 Task: Select Draft.
Action: Mouse moved to (795, 205)
Screenshot: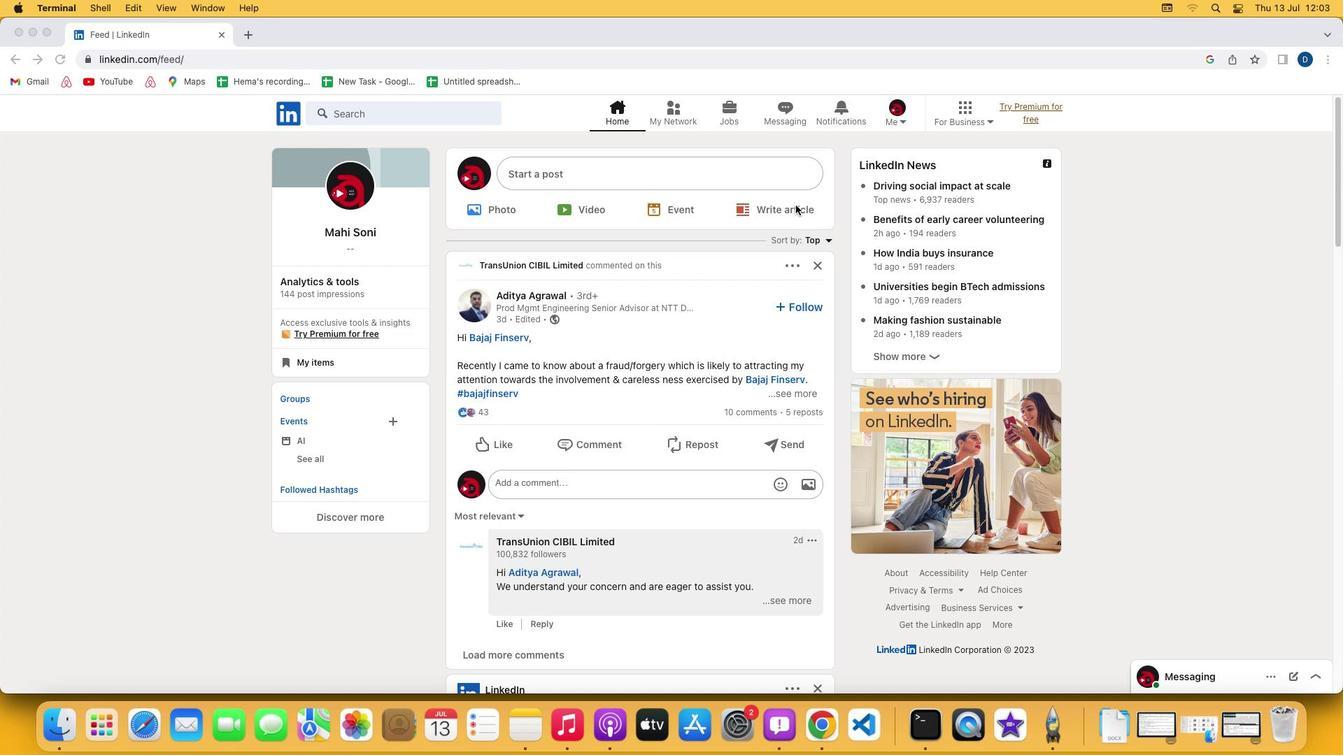 
Action: Mouse pressed left at (795, 205)
Screenshot: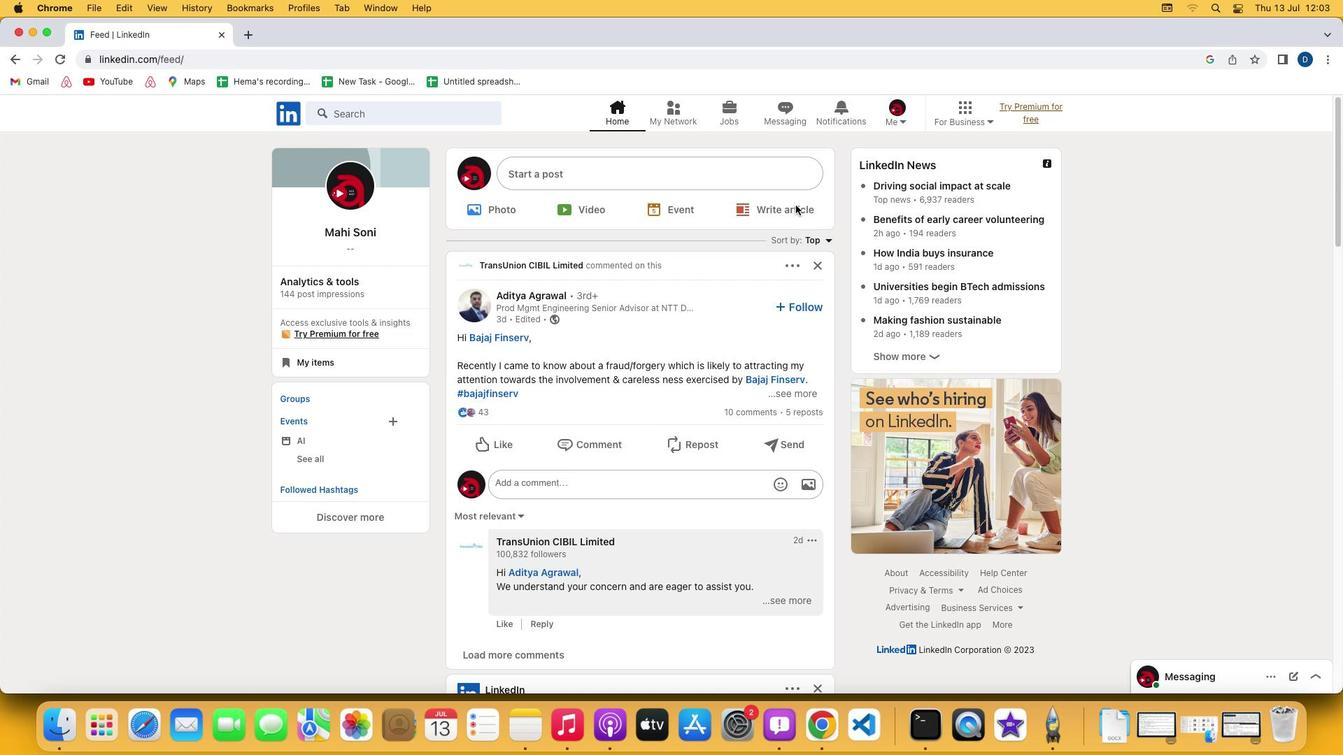 
Action: Mouse moved to (793, 207)
Screenshot: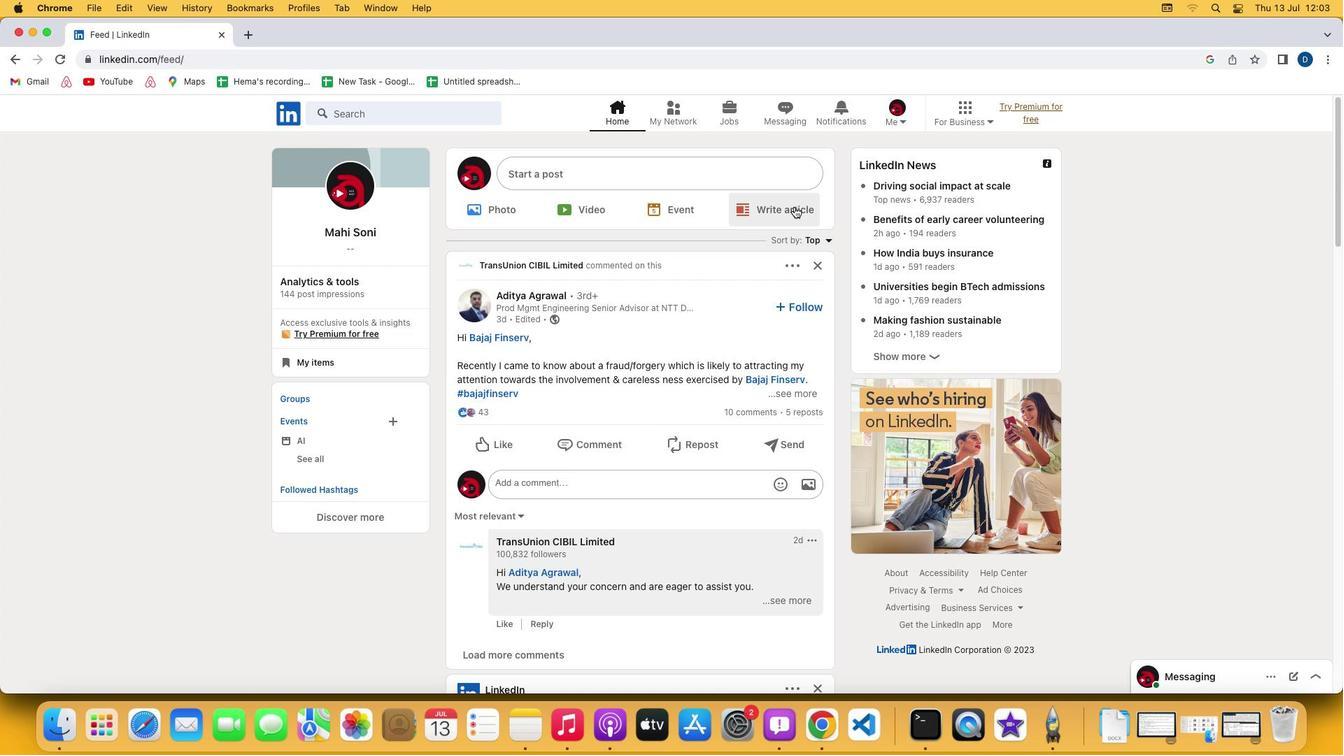 
Action: Mouse pressed left at (793, 207)
Screenshot: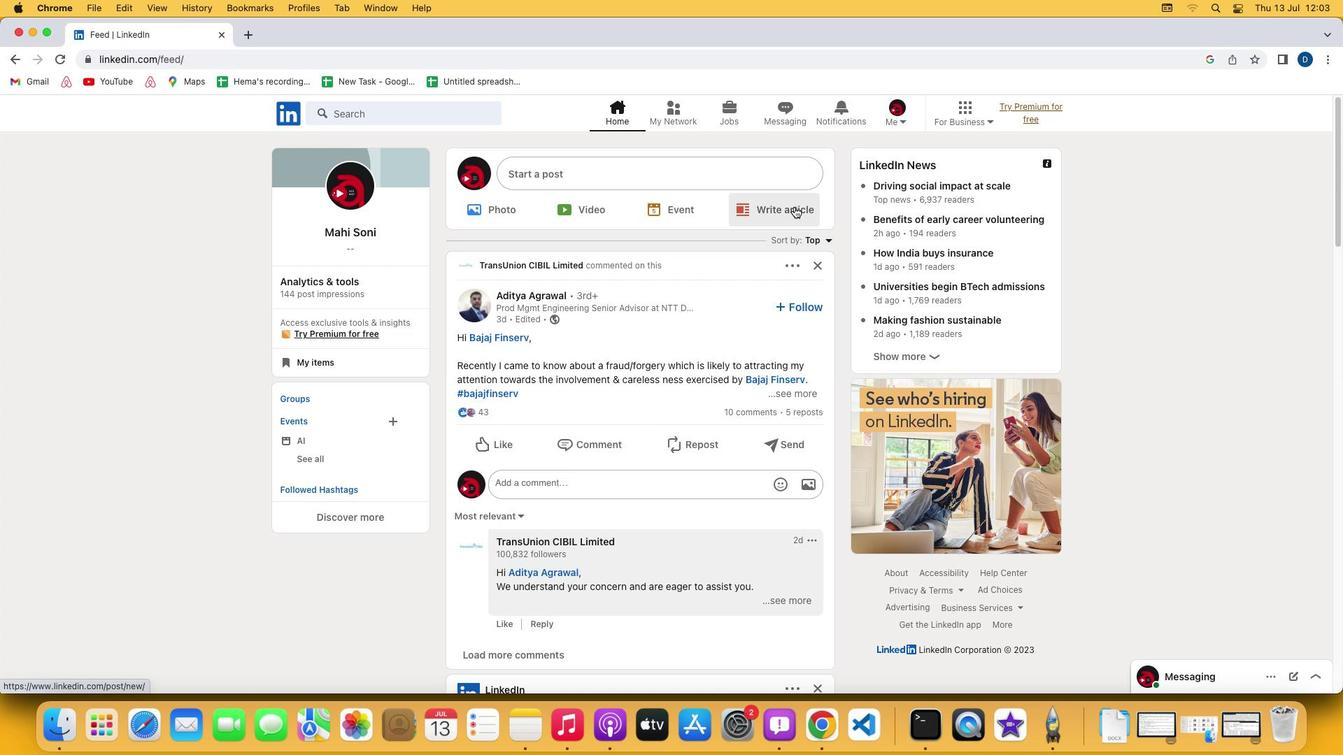 
Action: Mouse moved to (374, 153)
Screenshot: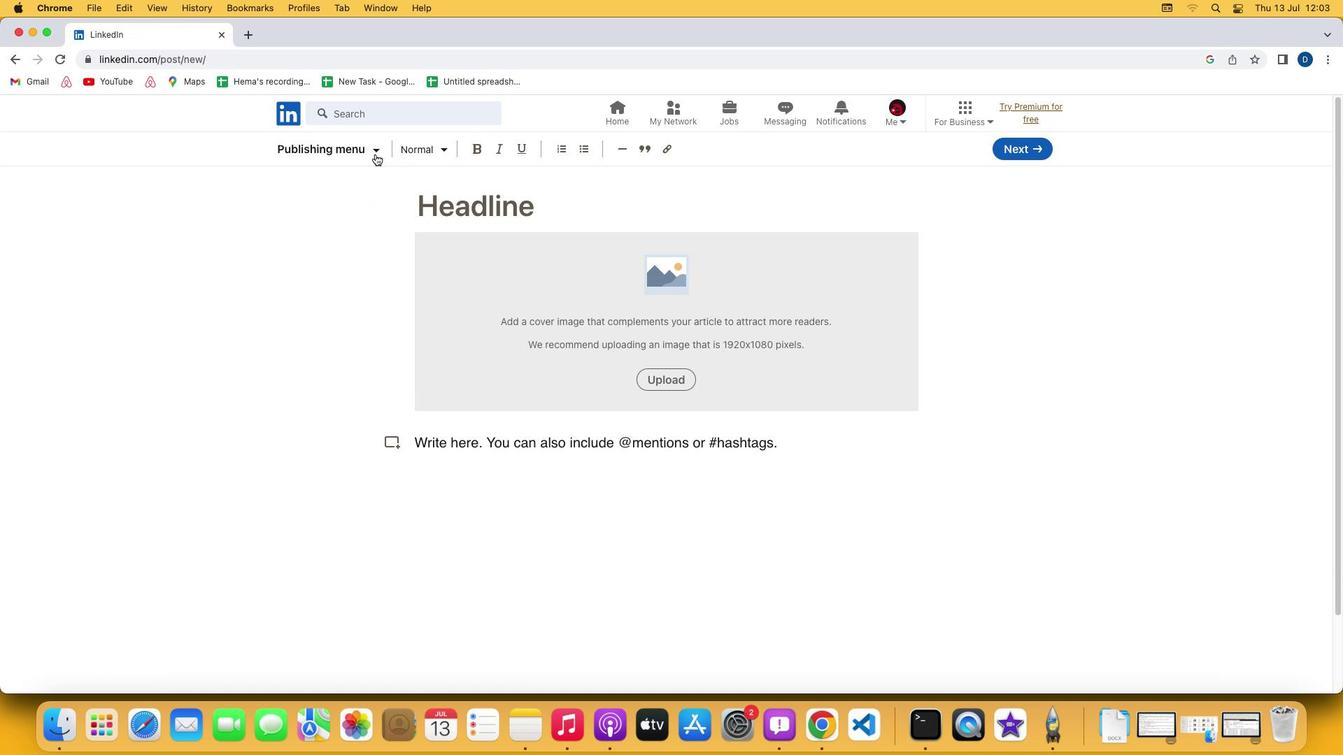 
Action: Mouse pressed left at (374, 153)
Screenshot: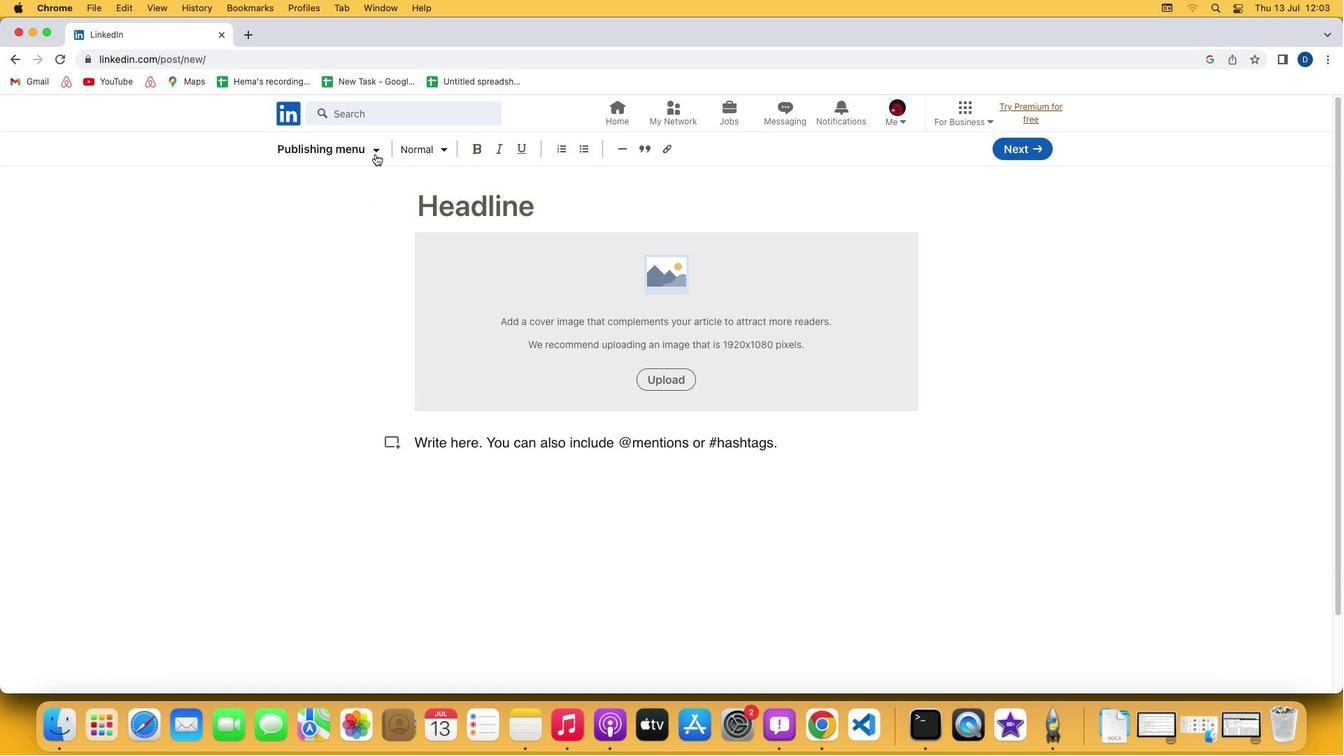 
Action: Mouse moved to (349, 195)
Screenshot: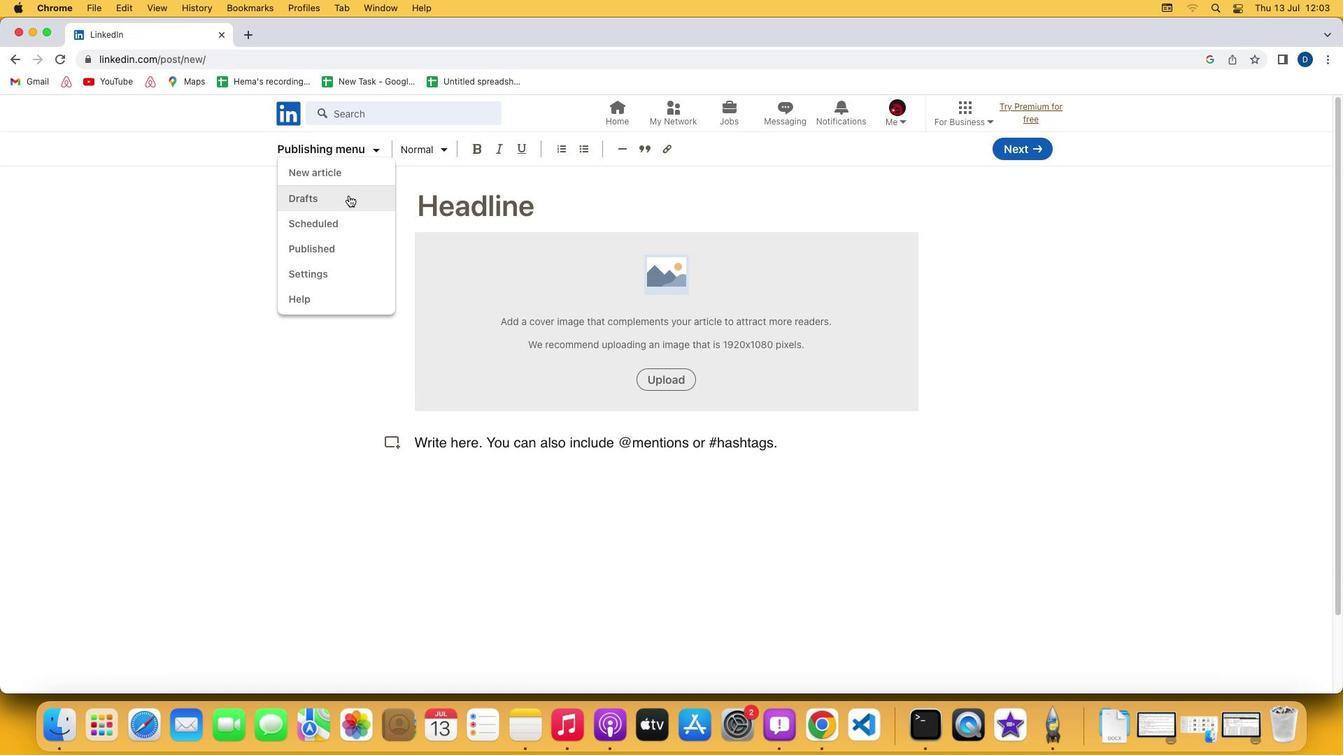 
Action: Mouse pressed left at (349, 195)
Screenshot: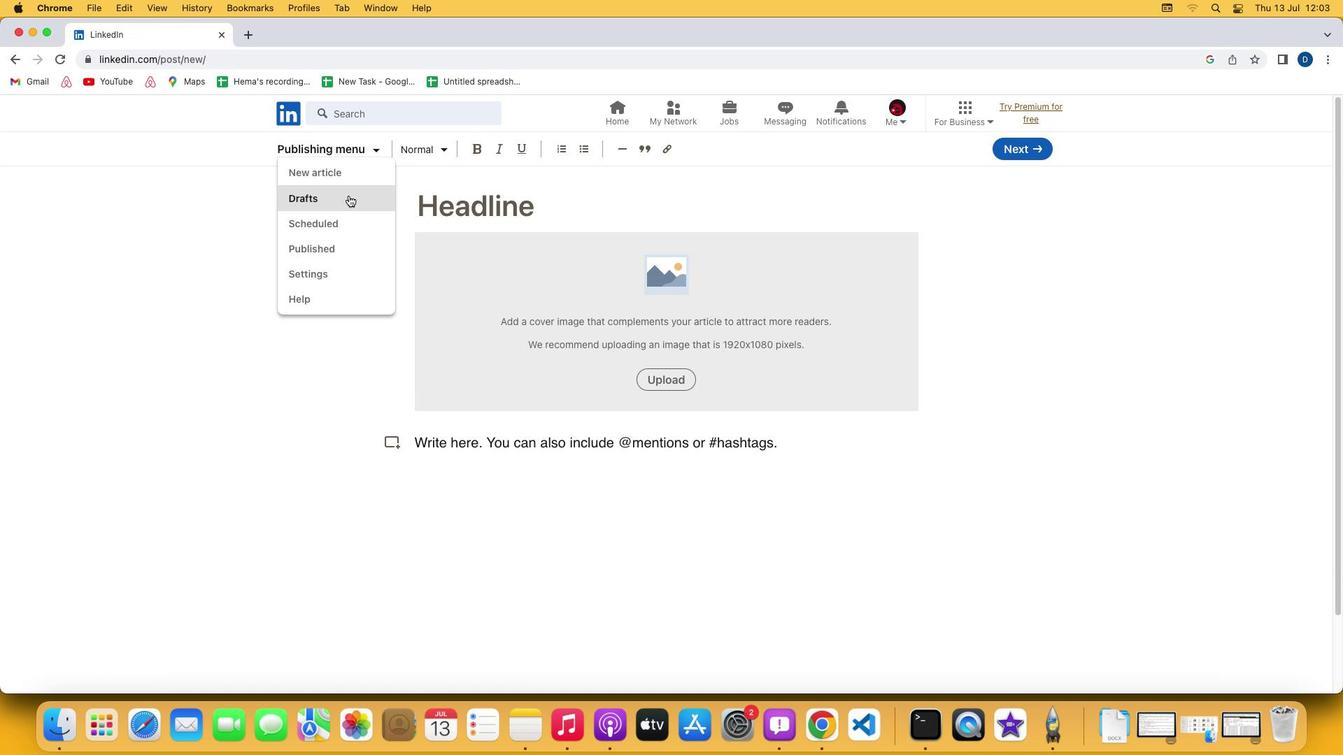 
